 Task: For heading Calibri with Bold.  font size for heading24,  'Change the font style of data to'Bell MT.  and font size to 16,  Change the alignment of both headline & data to Align middle & Align Center.  In the sheet  Financial Tracking Template Workbook Sheetbook
Action: Mouse moved to (103, 101)
Screenshot: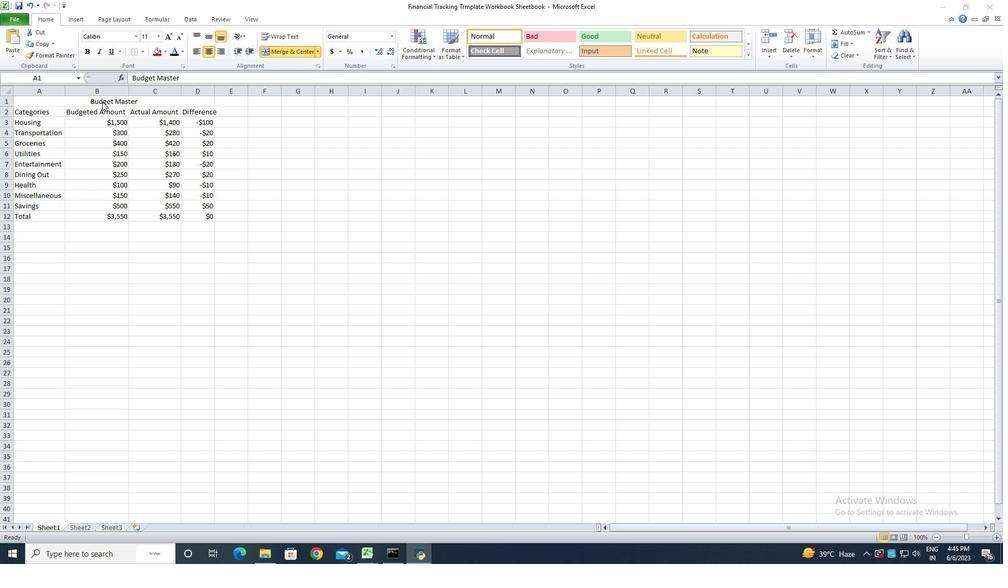 
Action: Mouse pressed left at (103, 101)
Screenshot: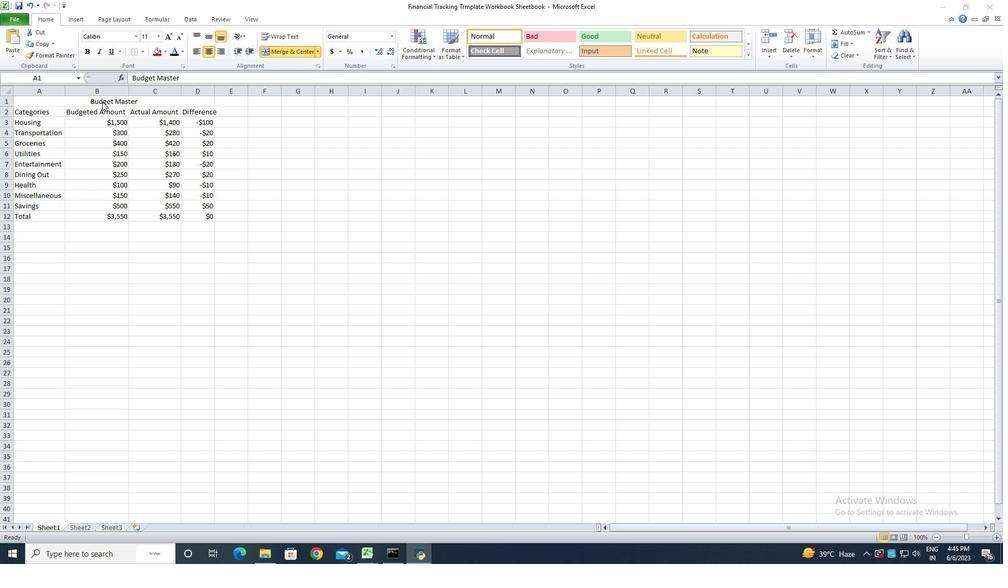 
Action: Mouse moved to (134, 39)
Screenshot: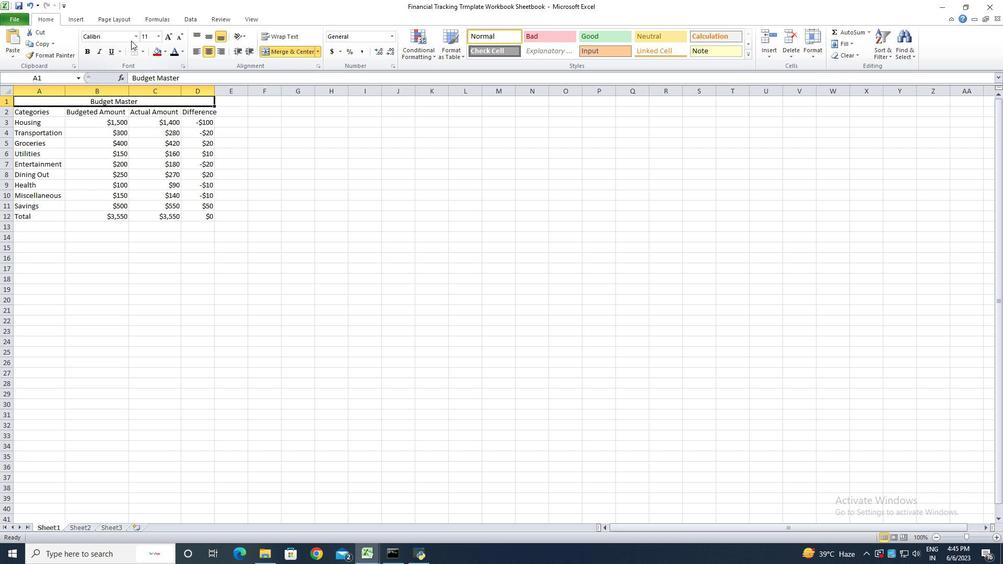 
Action: Mouse pressed left at (134, 39)
Screenshot: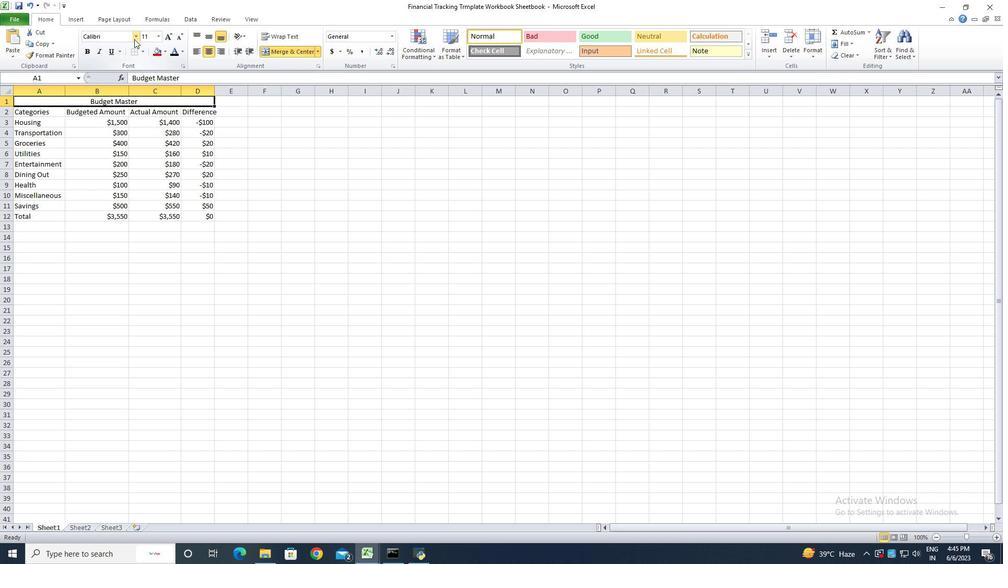
Action: Mouse moved to (124, 73)
Screenshot: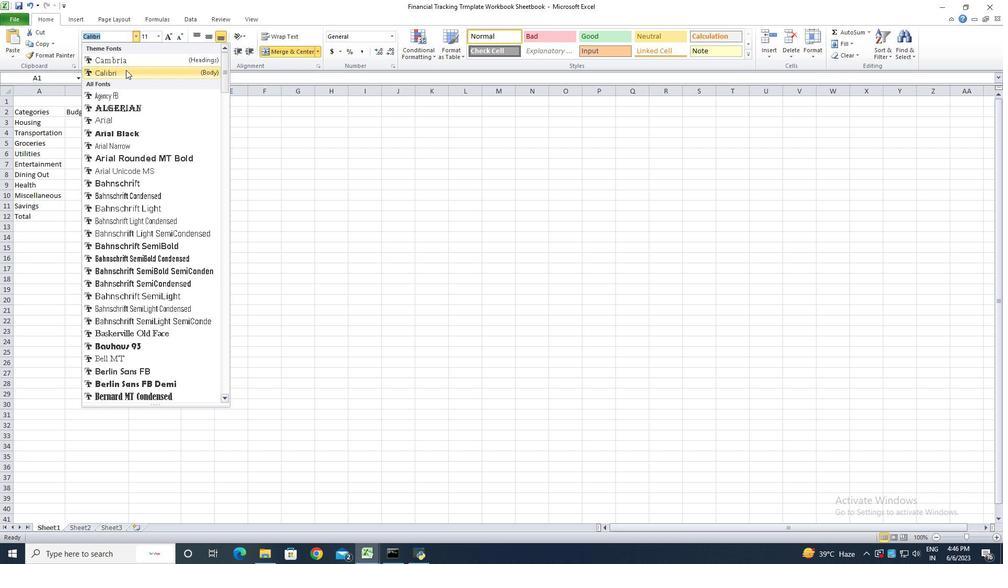 
Action: Mouse pressed left at (124, 73)
Screenshot: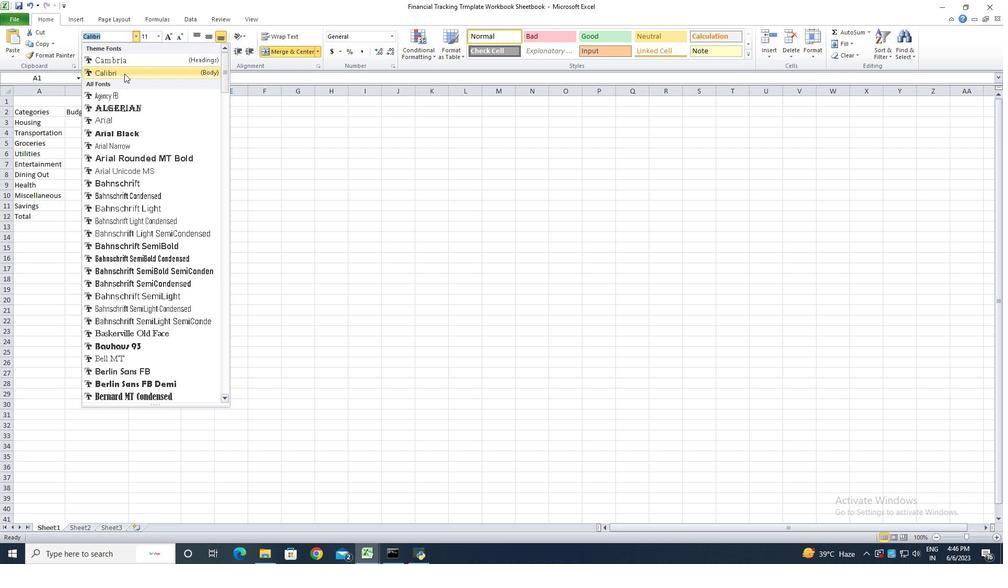 
Action: Mouse moved to (90, 55)
Screenshot: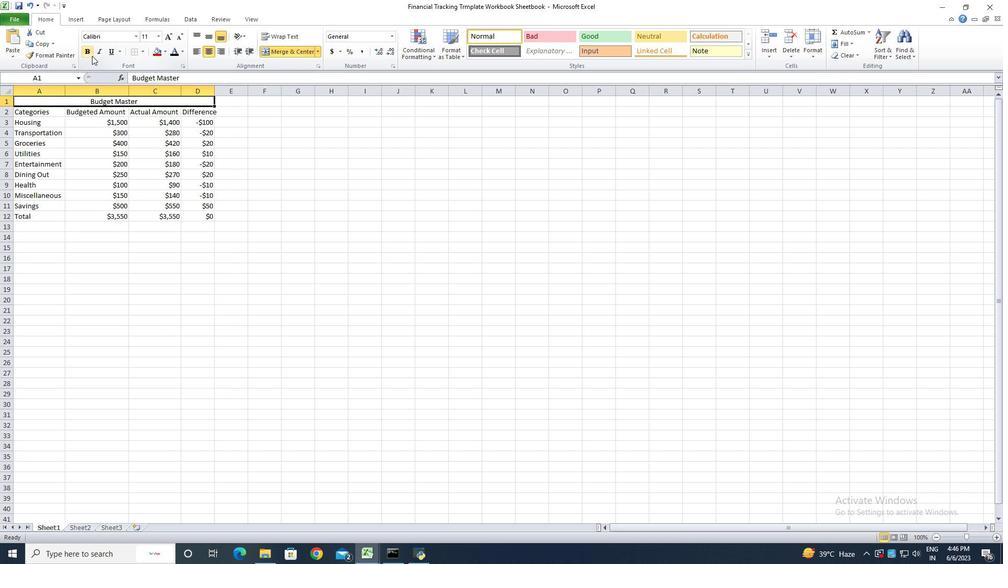 
Action: Mouse pressed left at (90, 55)
Screenshot: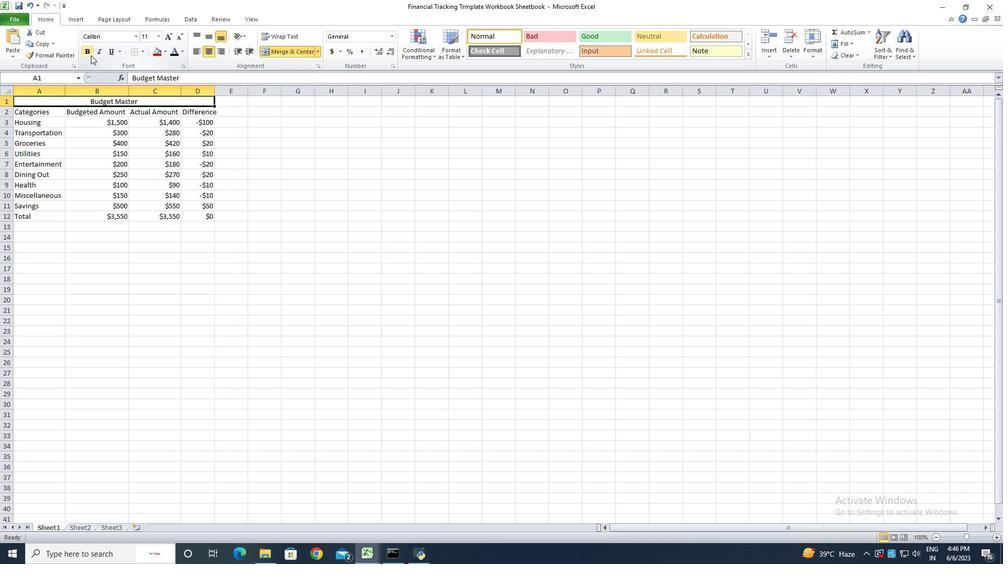 
Action: Mouse moved to (172, 33)
Screenshot: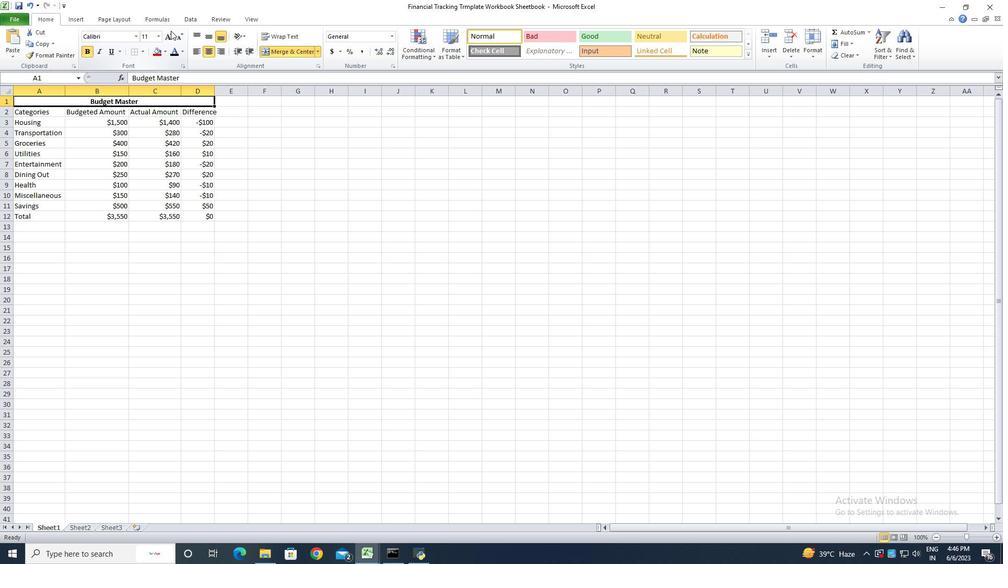 
Action: Mouse pressed left at (172, 33)
Screenshot: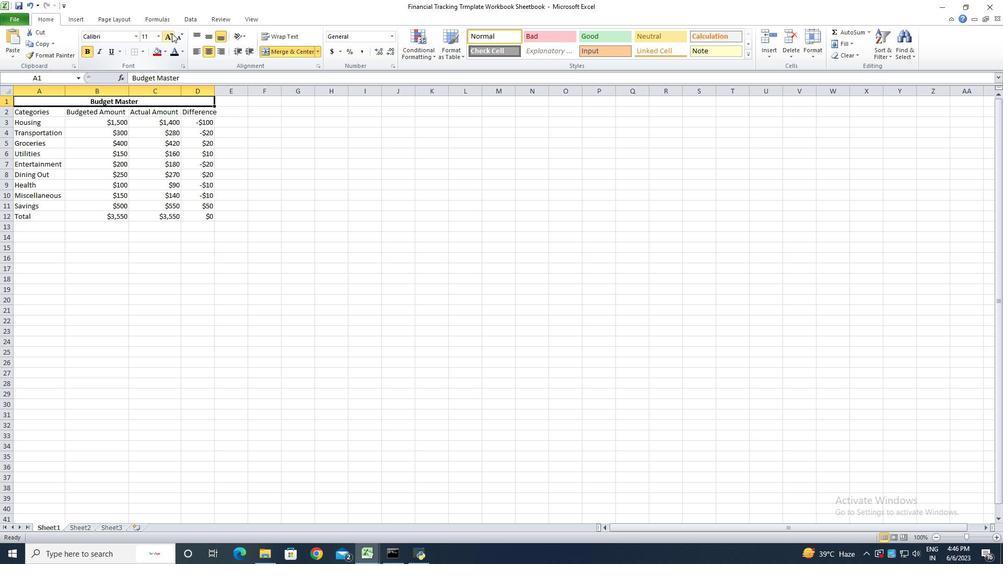 
Action: Mouse pressed left at (172, 33)
Screenshot: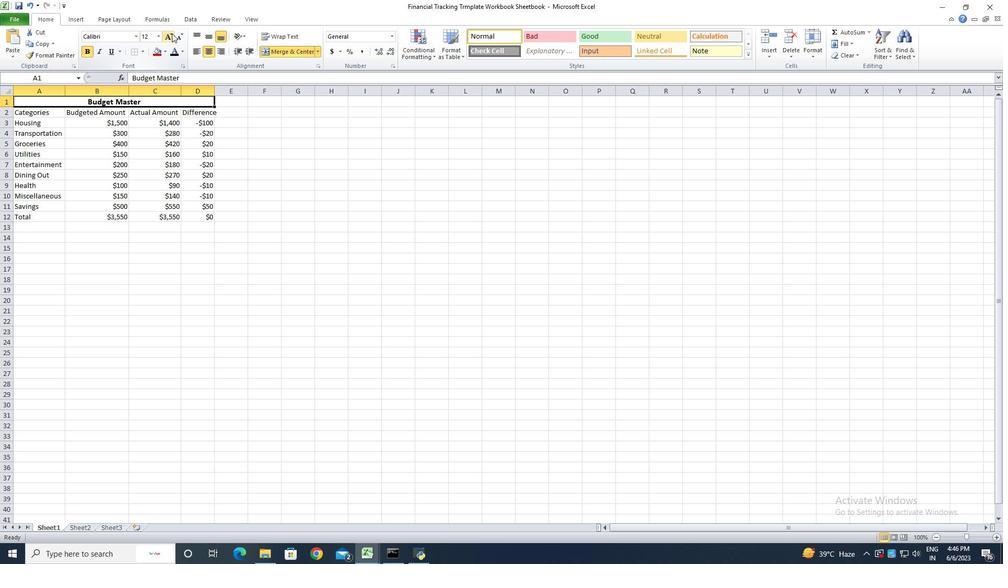 
Action: Mouse pressed left at (172, 33)
Screenshot: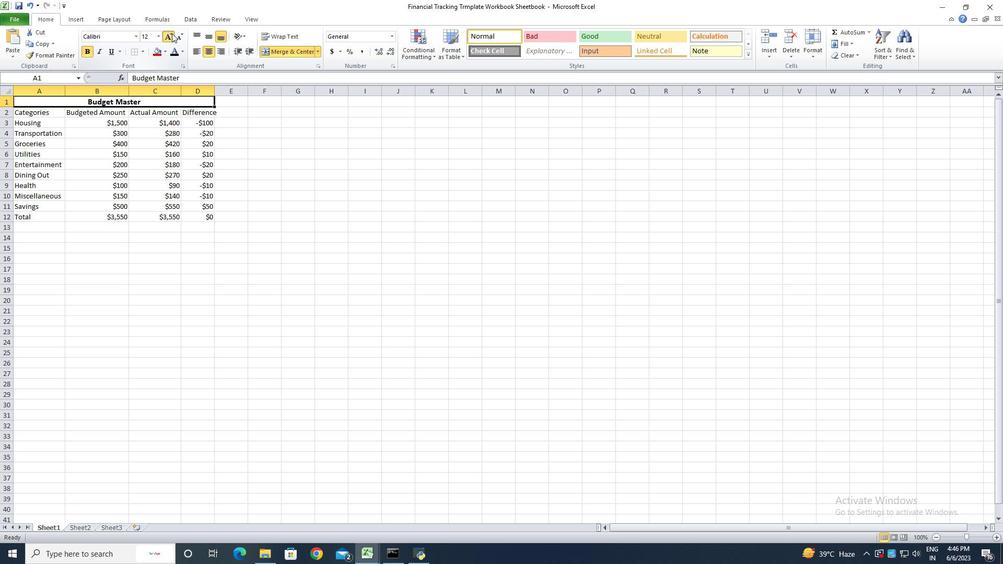 
Action: Mouse pressed left at (172, 33)
Screenshot: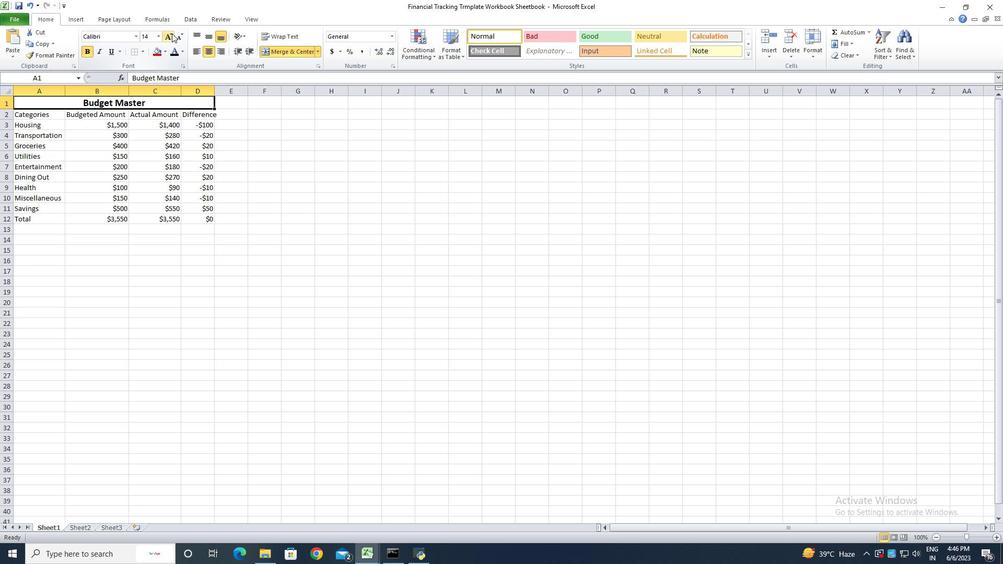 
Action: Mouse pressed left at (172, 33)
Screenshot: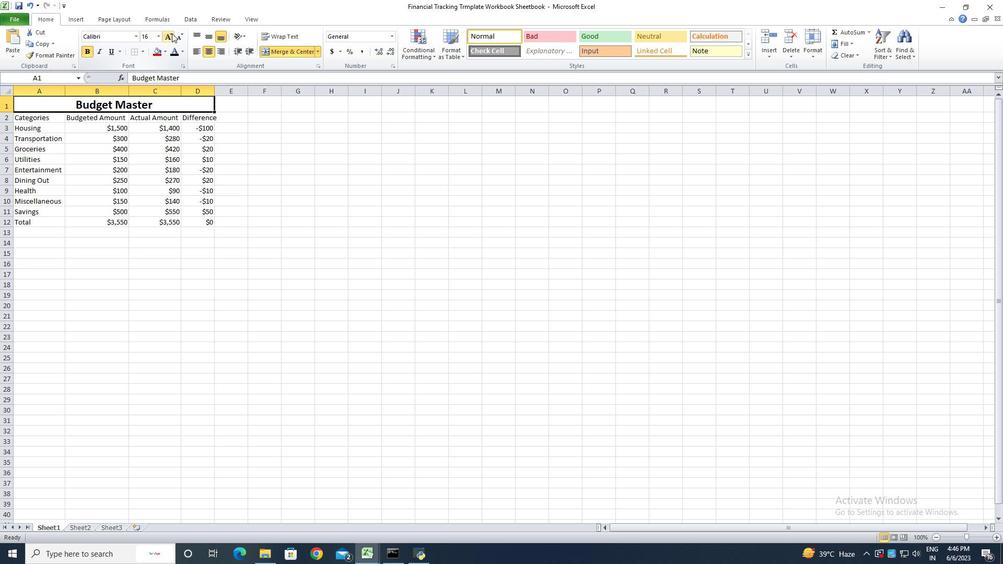 
Action: Mouse pressed left at (172, 33)
Screenshot: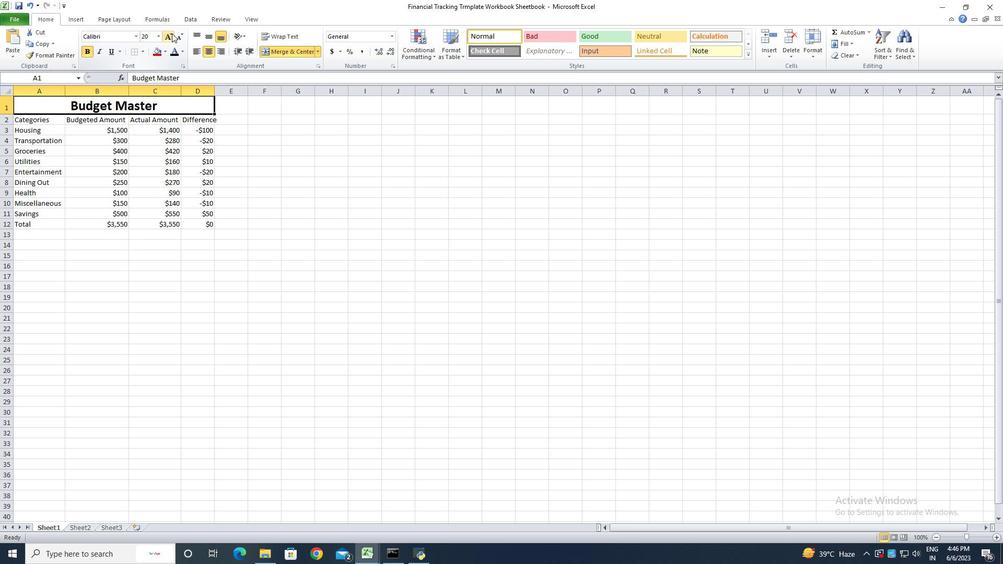 
Action: Mouse pressed left at (172, 33)
Screenshot: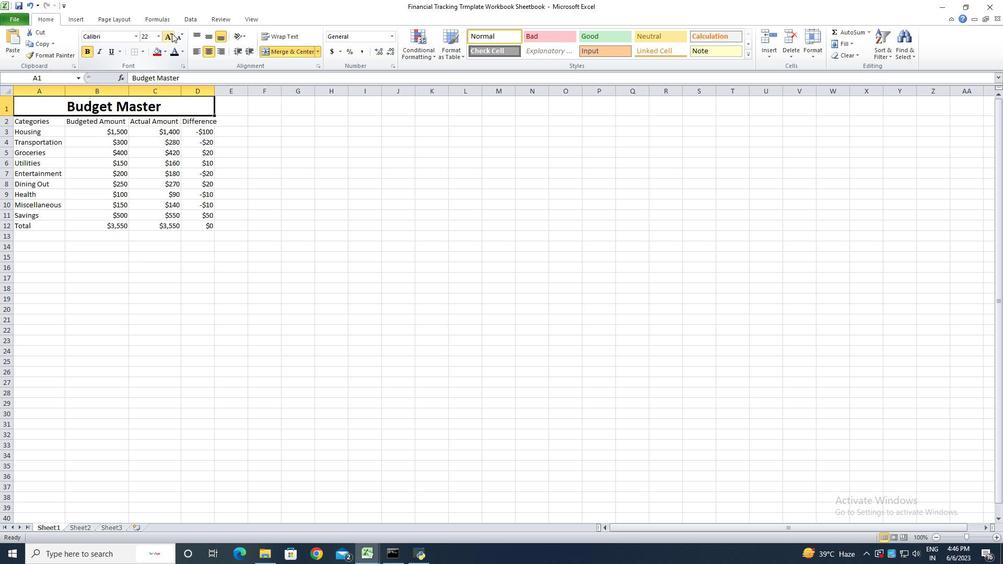 
Action: Mouse moved to (32, 125)
Screenshot: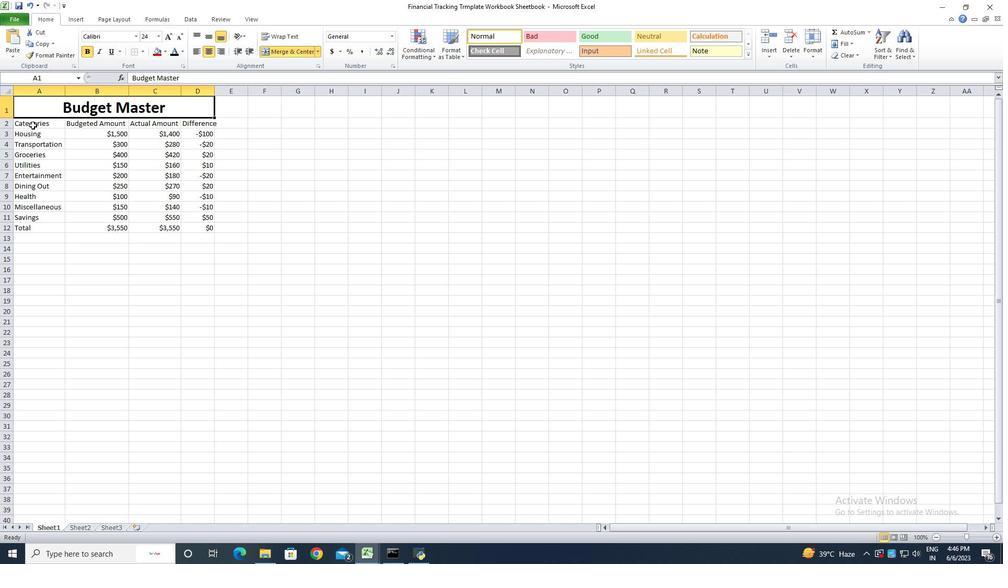 
Action: Mouse pressed left at (32, 125)
Screenshot: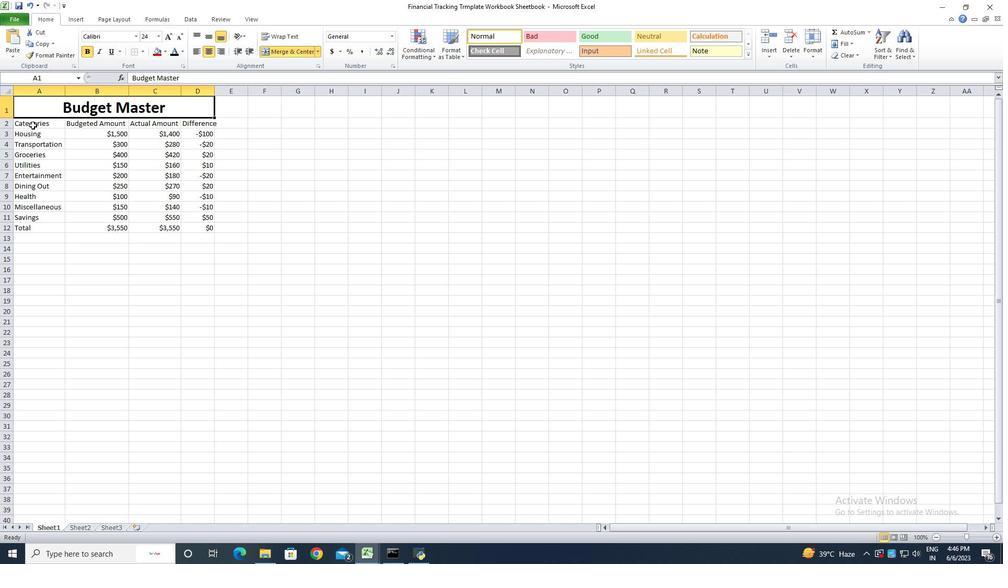 
Action: Mouse moved to (135, 35)
Screenshot: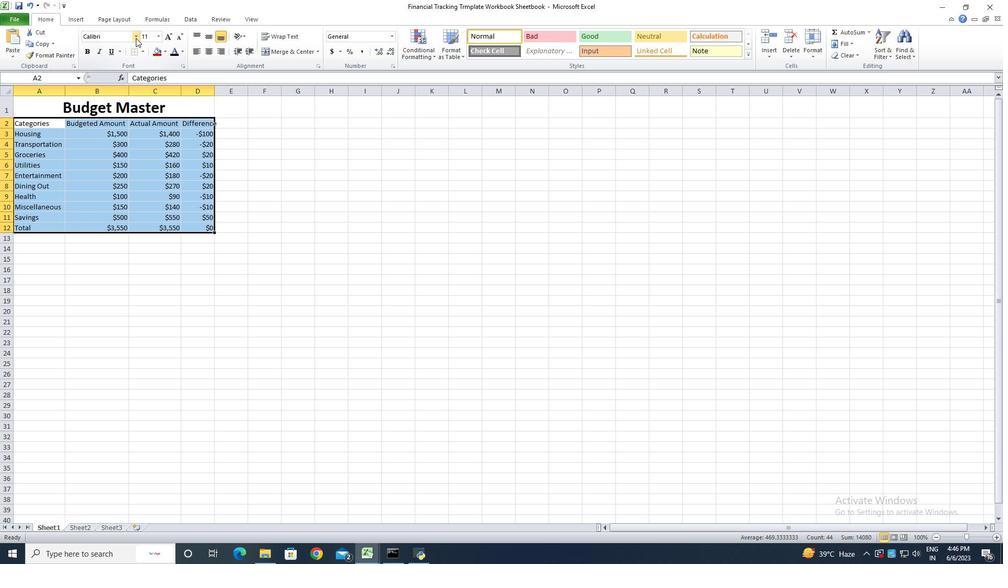 
Action: Mouse pressed left at (135, 35)
Screenshot: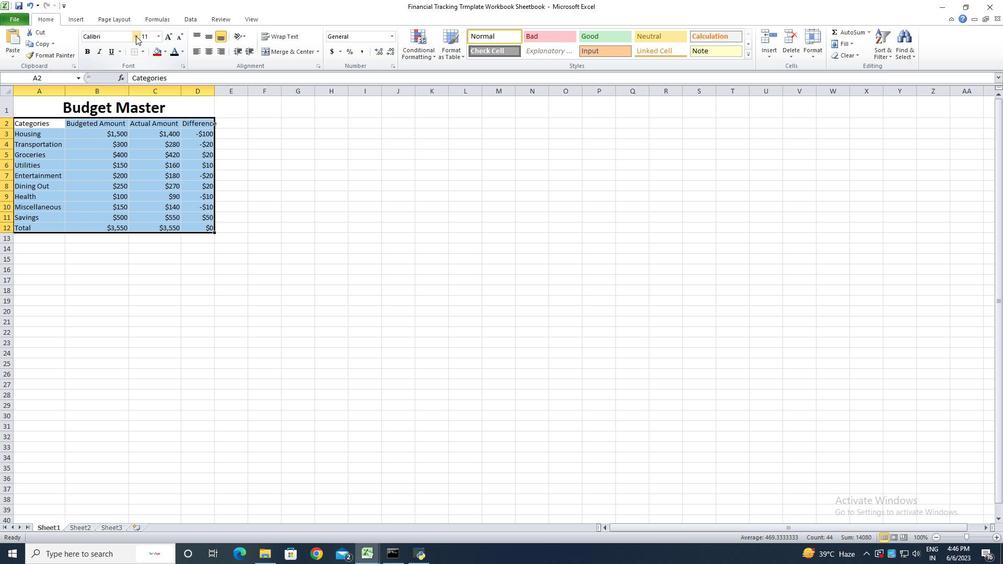 
Action: Mouse moved to (118, 358)
Screenshot: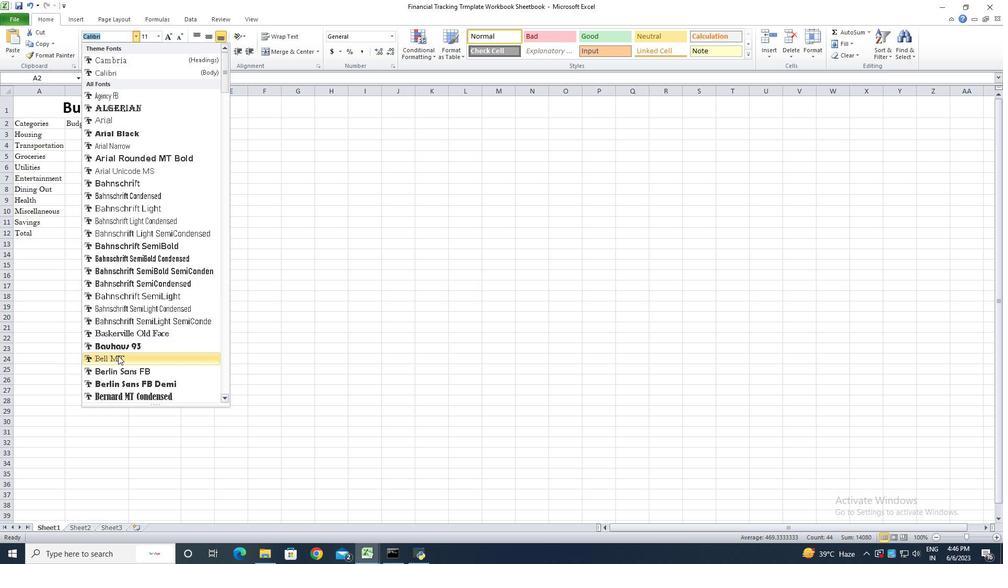 
Action: Mouse pressed left at (118, 358)
Screenshot: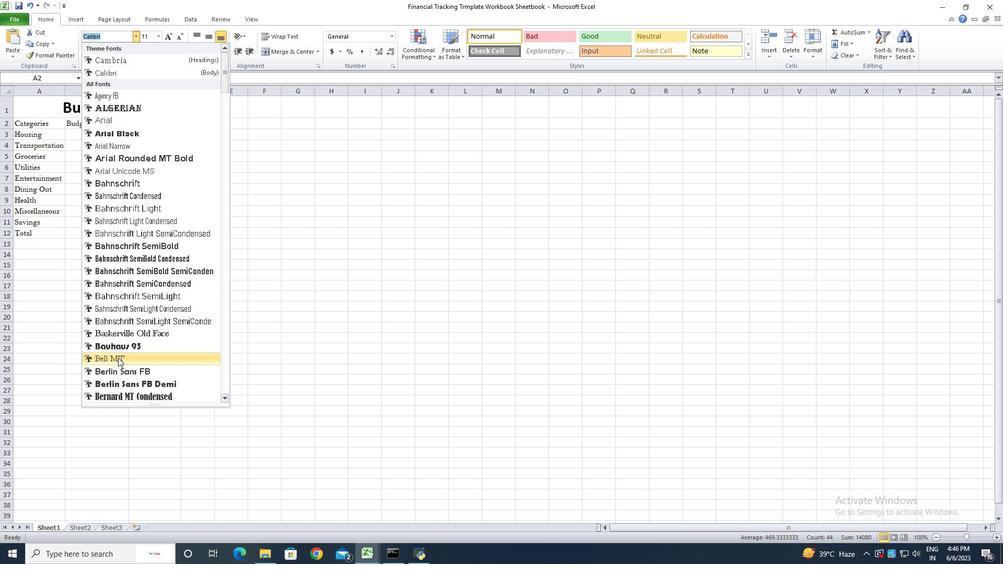 
Action: Mouse moved to (158, 39)
Screenshot: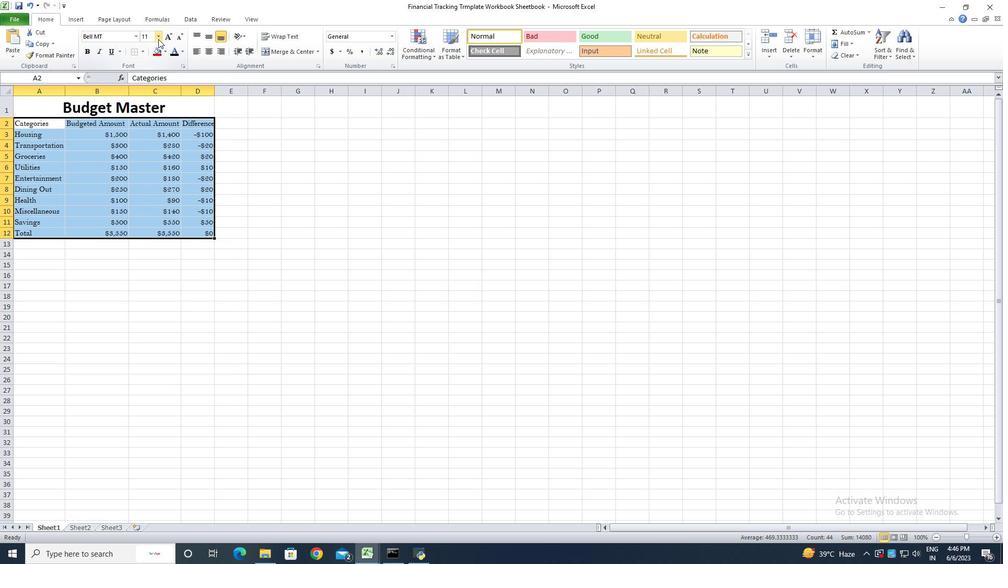 
Action: Mouse pressed left at (158, 39)
Screenshot: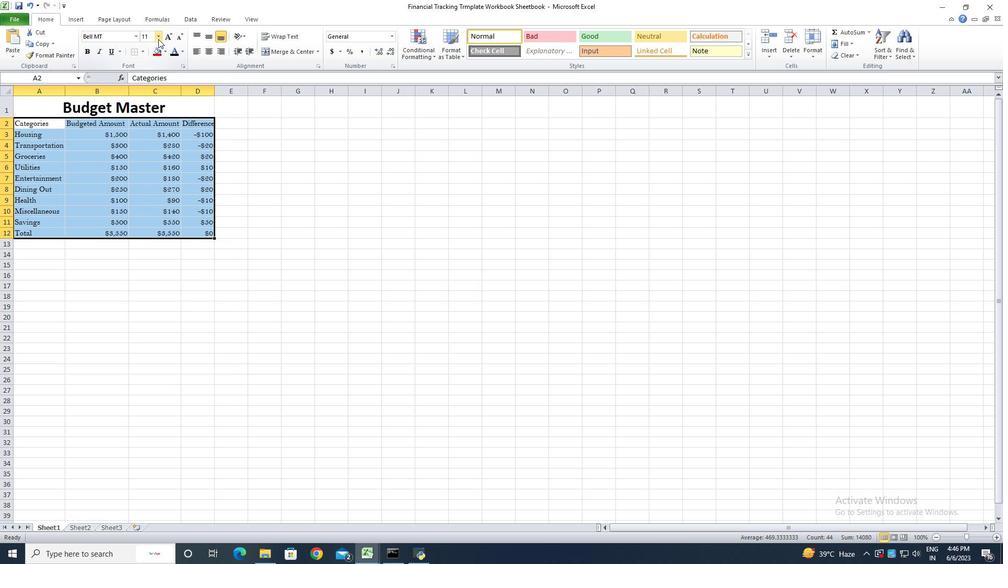 
Action: Mouse pressed left at (158, 39)
Screenshot: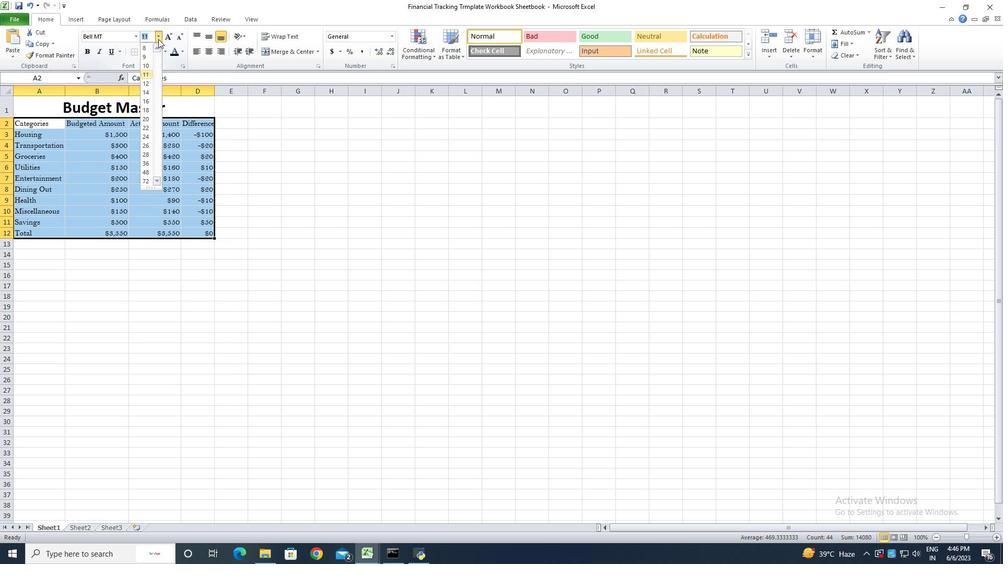
Action: Mouse moved to (166, 36)
Screenshot: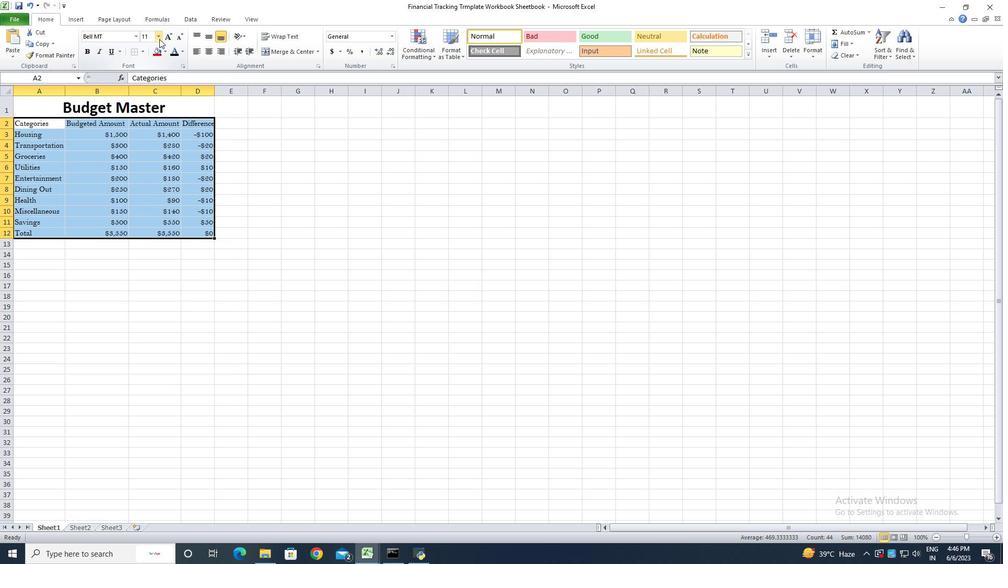 
Action: Mouse pressed left at (166, 36)
Screenshot: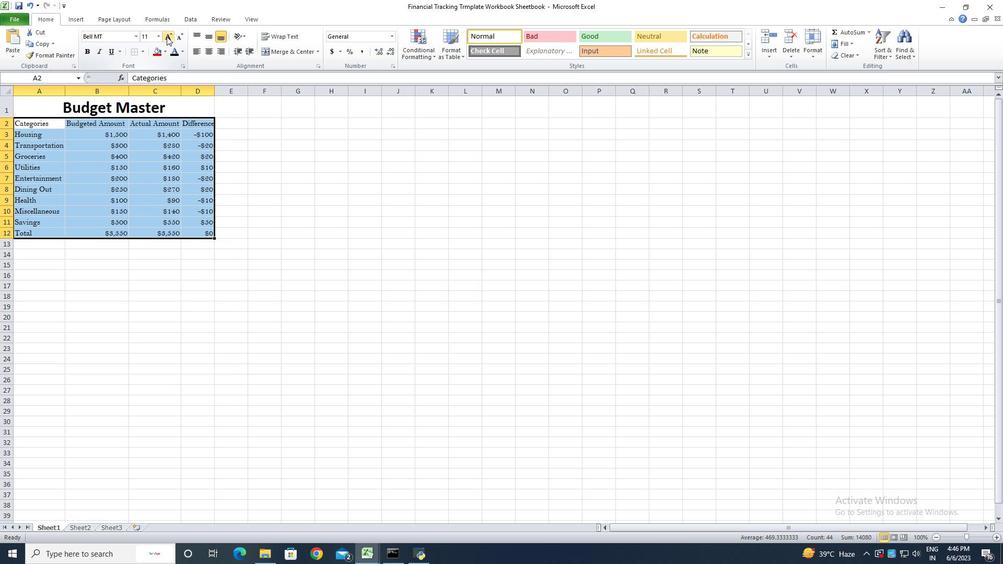 
Action: Mouse pressed left at (166, 36)
Screenshot: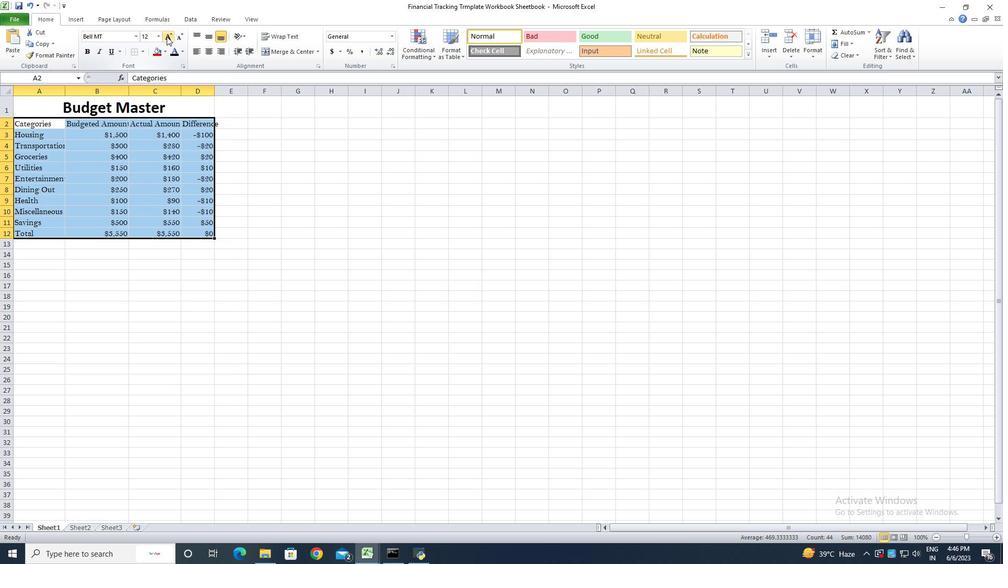 
Action: Mouse pressed left at (166, 36)
Screenshot: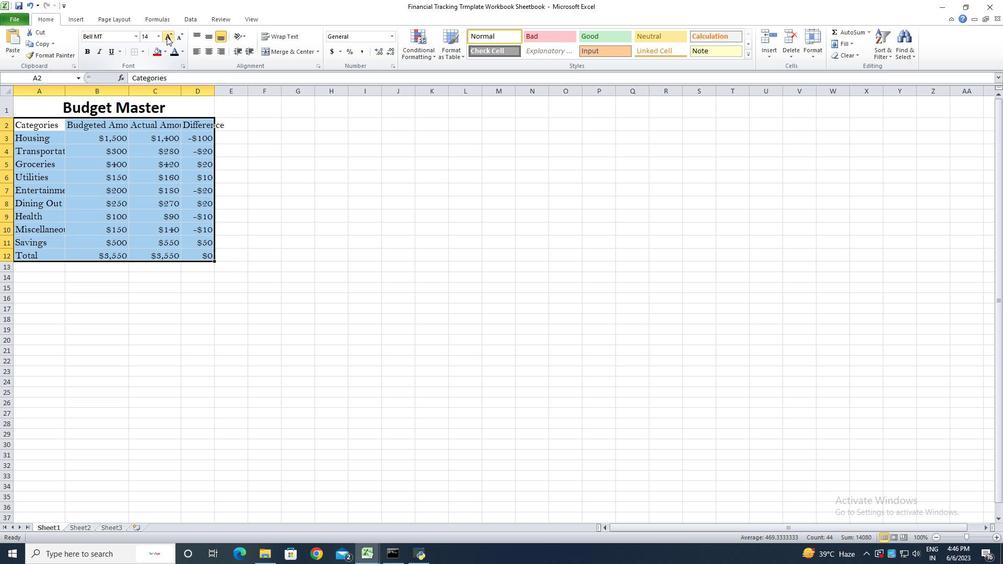 
Action: Mouse moved to (37, 343)
Screenshot: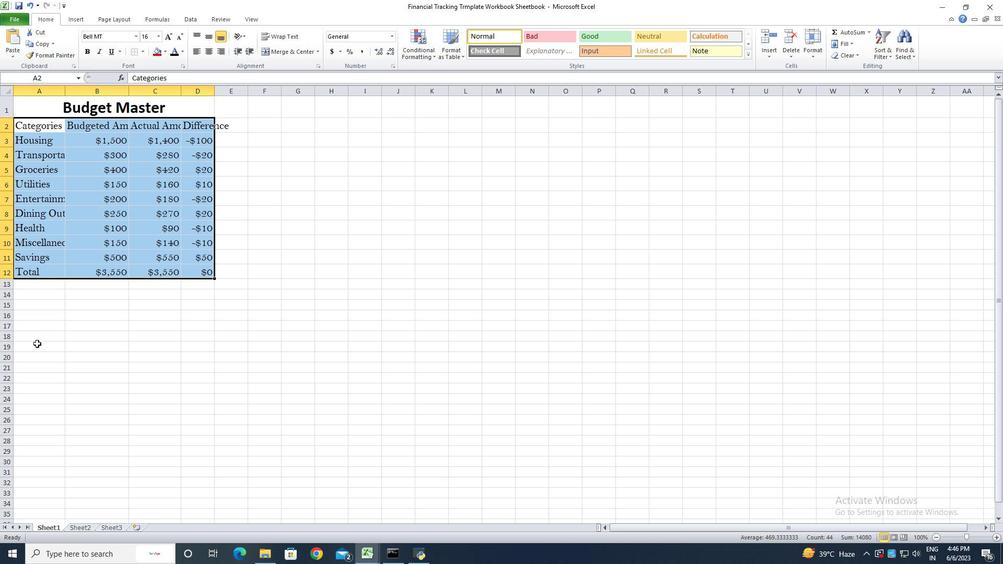 
Action: Mouse pressed left at (37, 343)
Screenshot: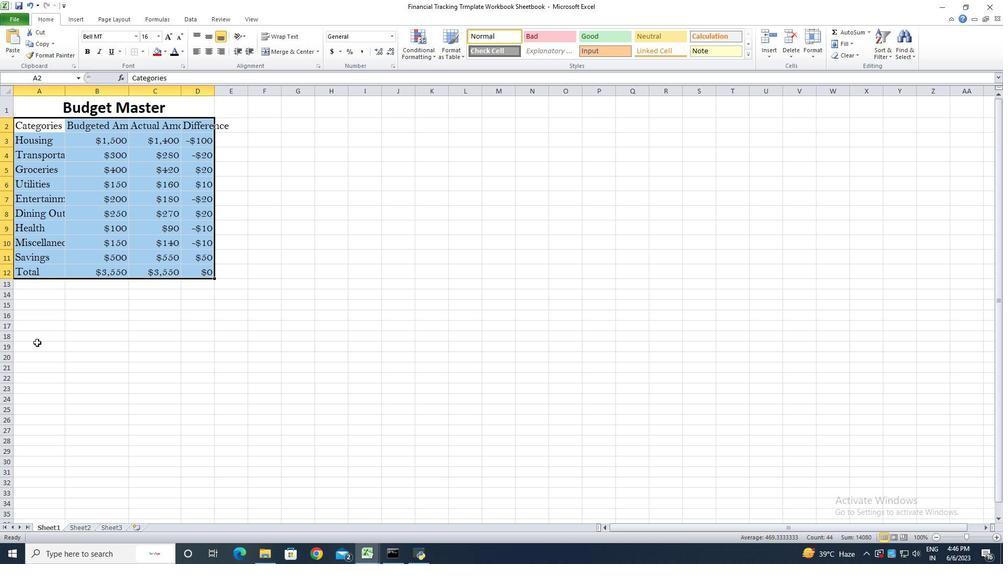 
Action: Mouse moved to (47, 106)
Screenshot: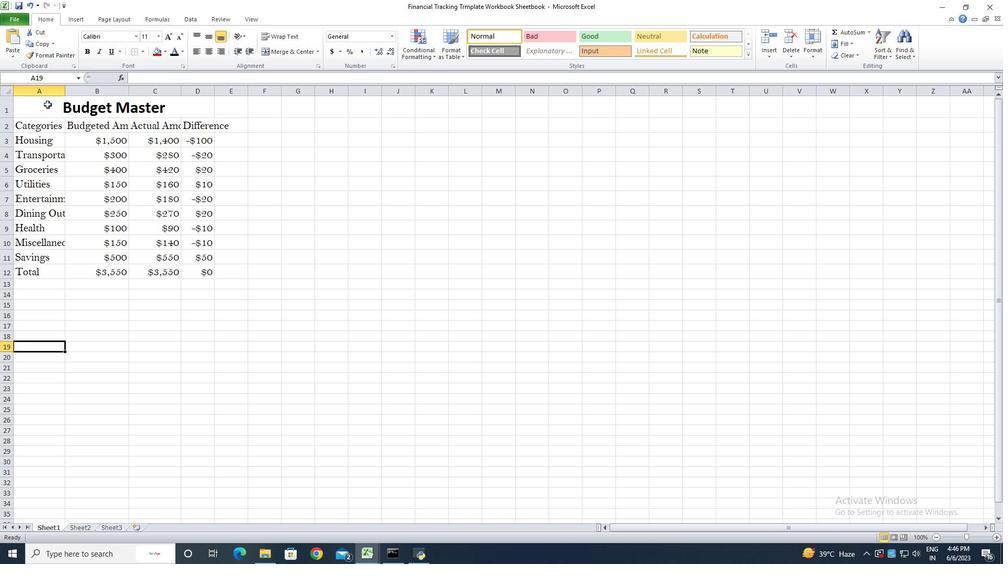 
Action: Mouse pressed left at (47, 106)
Screenshot: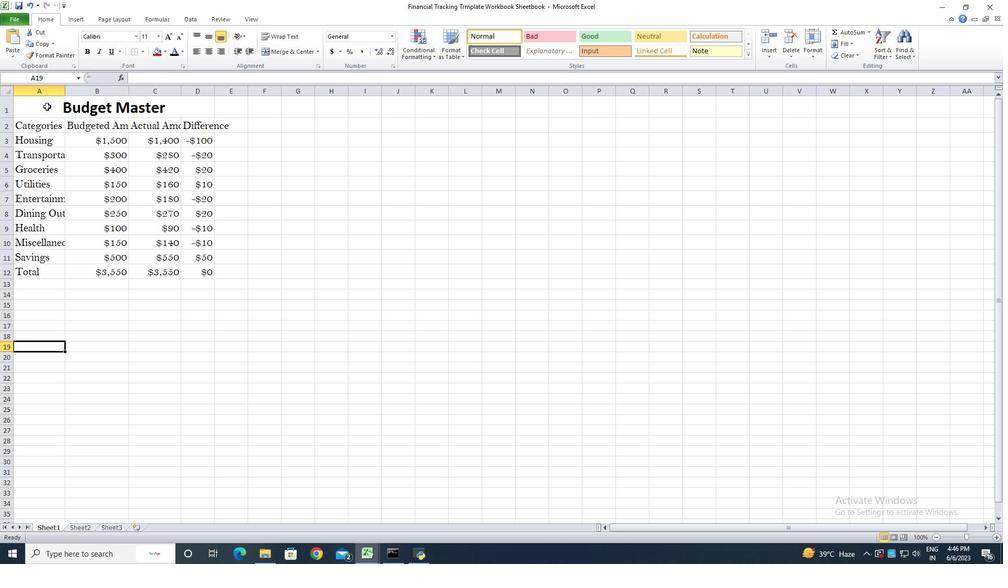 
Action: Mouse moved to (208, 35)
Screenshot: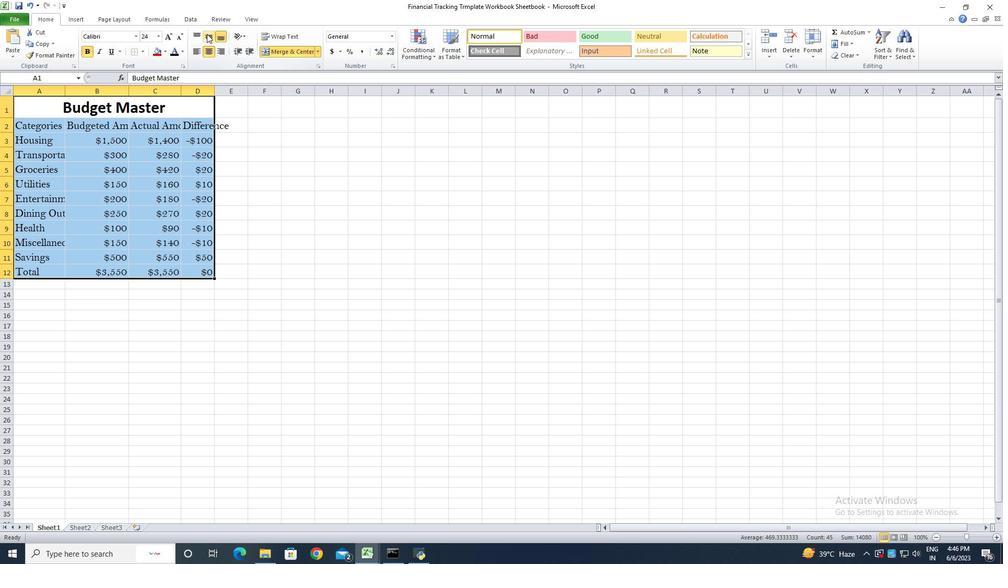 
Action: Mouse pressed left at (208, 35)
Screenshot: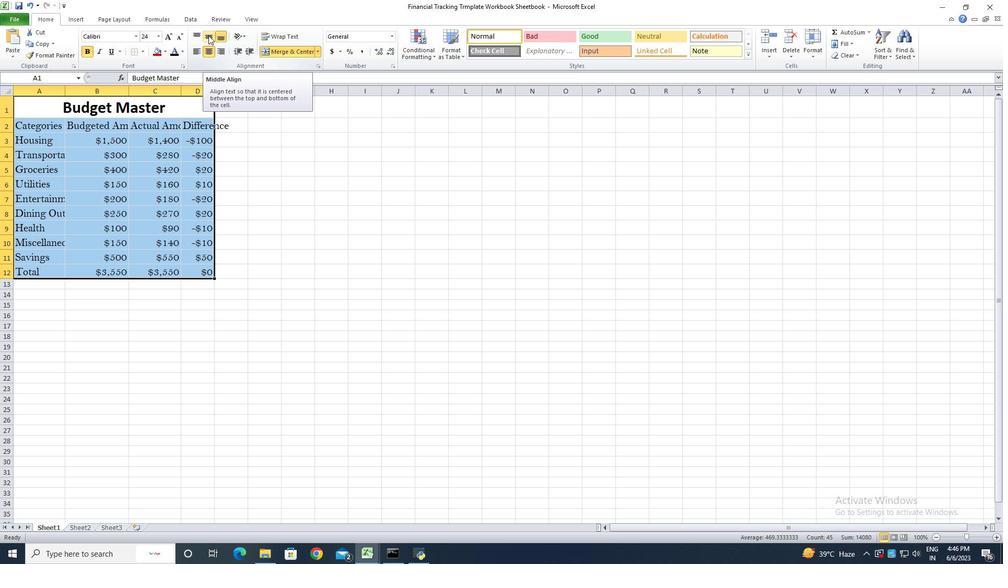 
Action: Mouse moved to (208, 53)
Screenshot: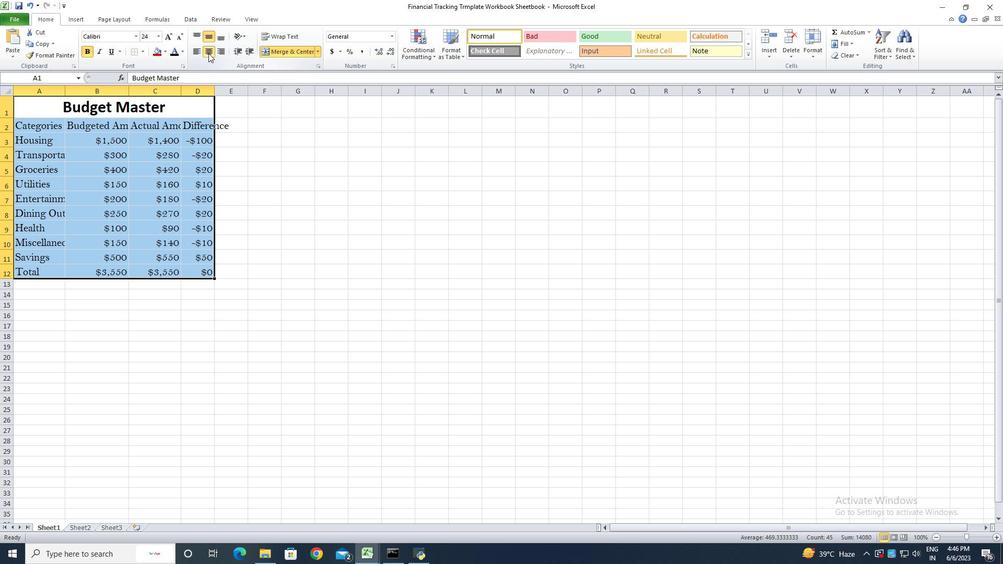 
Action: Mouse pressed left at (208, 53)
Screenshot: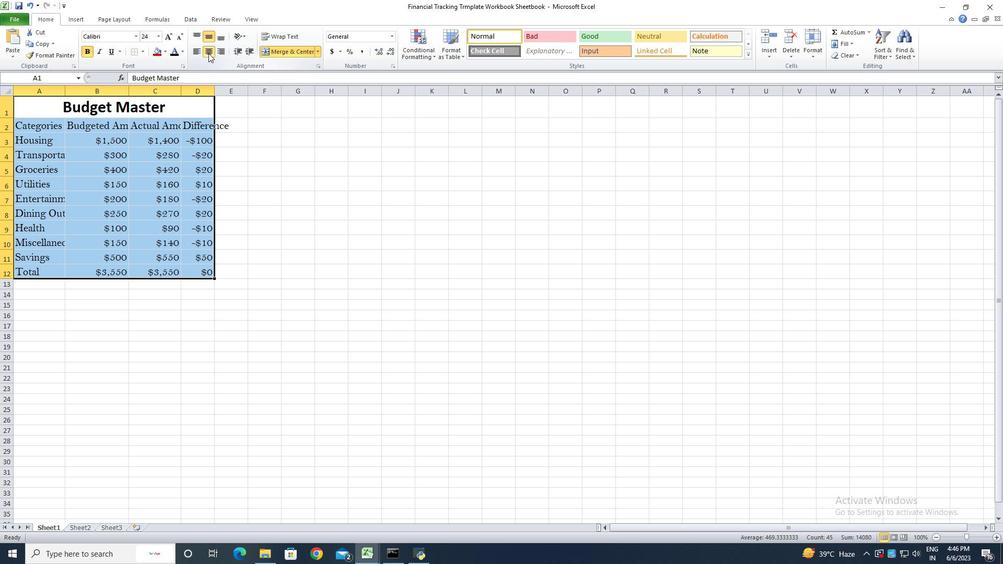 
Action: Mouse pressed left at (208, 53)
Screenshot: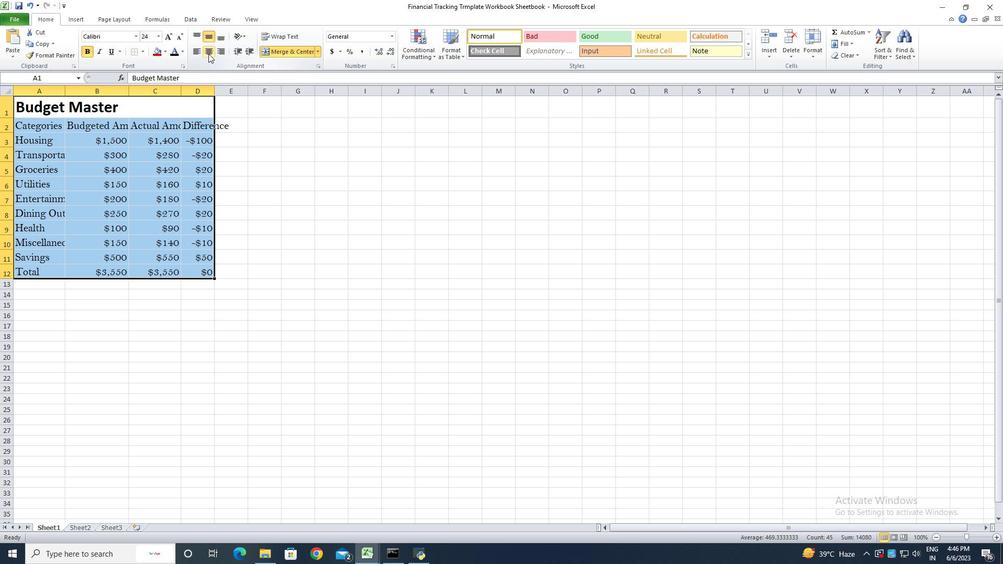 
Action: Mouse moved to (65, 93)
Screenshot: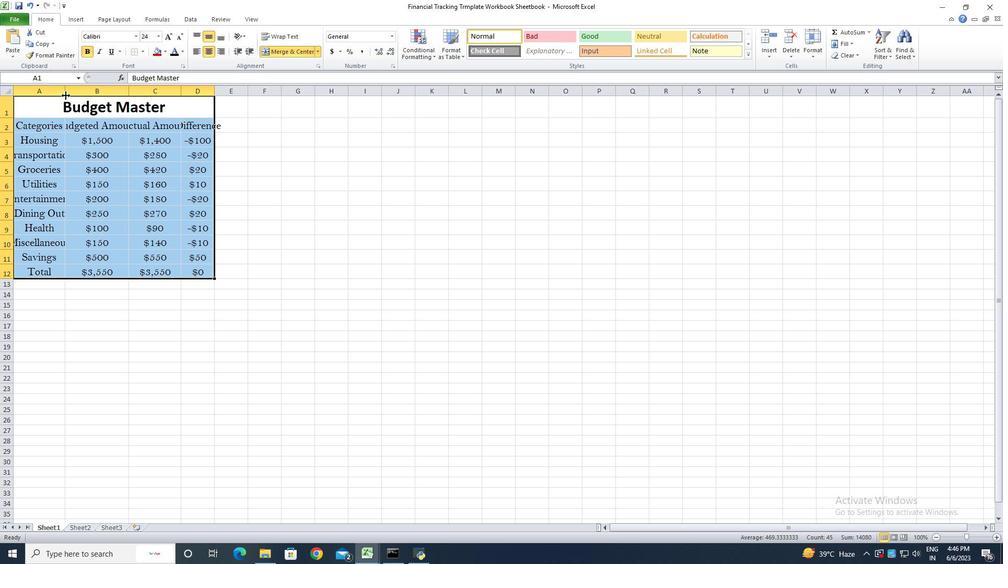 
Action: Mouse pressed left at (65, 93)
Screenshot: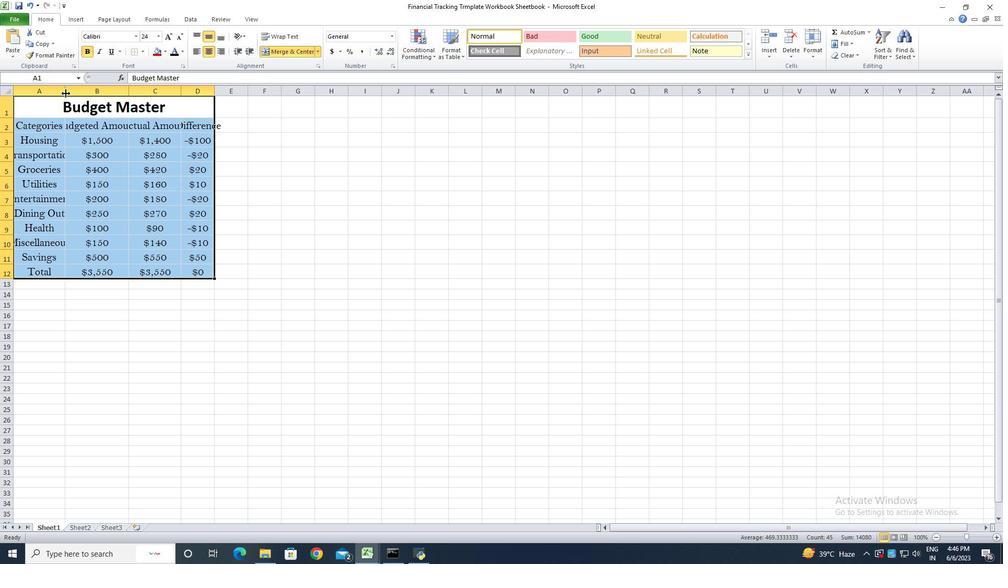 
Action: Mouse pressed left at (65, 93)
Screenshot: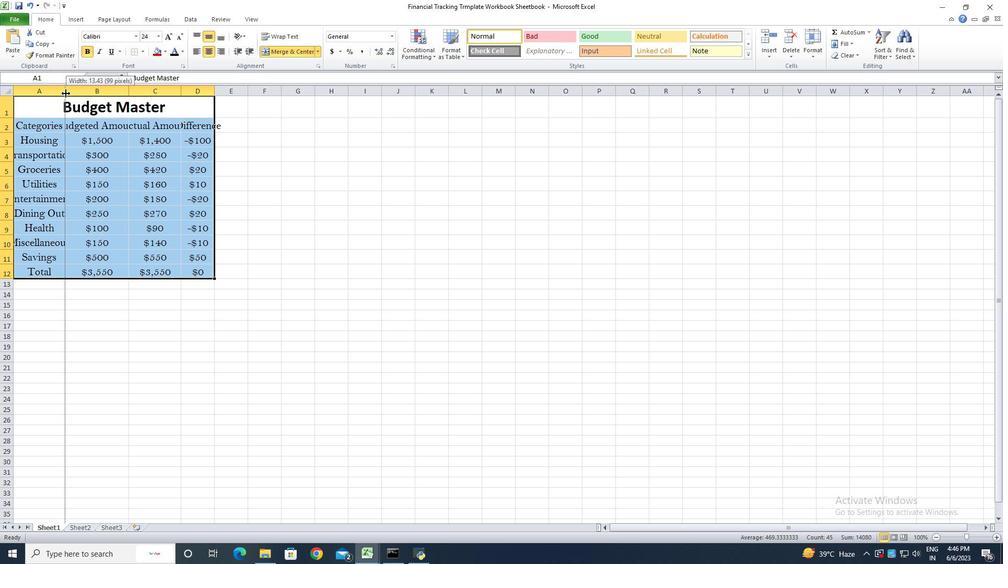 
Action: Mouse moved to (149, 92)
Screenshot: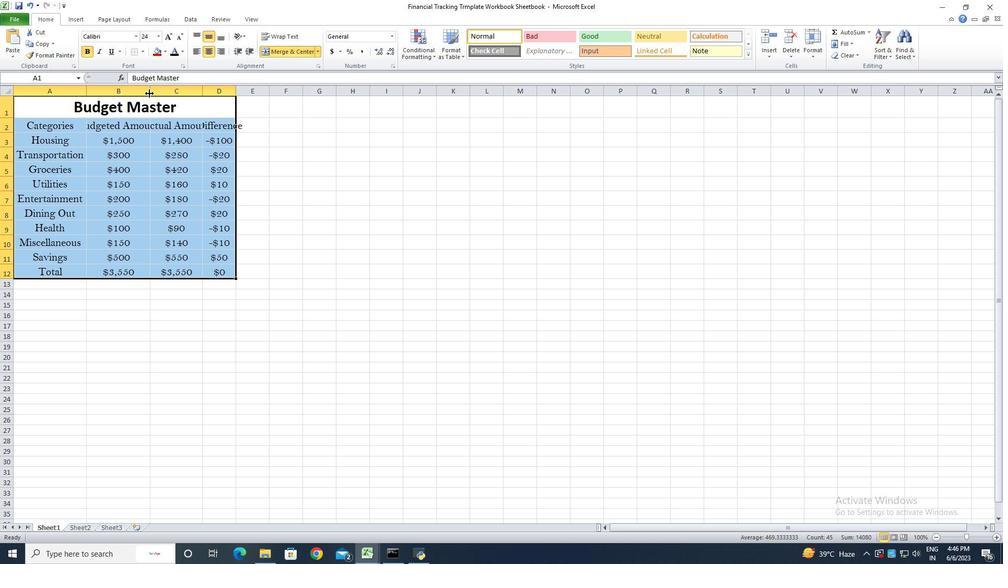 
Action: Mouse pressed left at (149, 92)
Screenshot: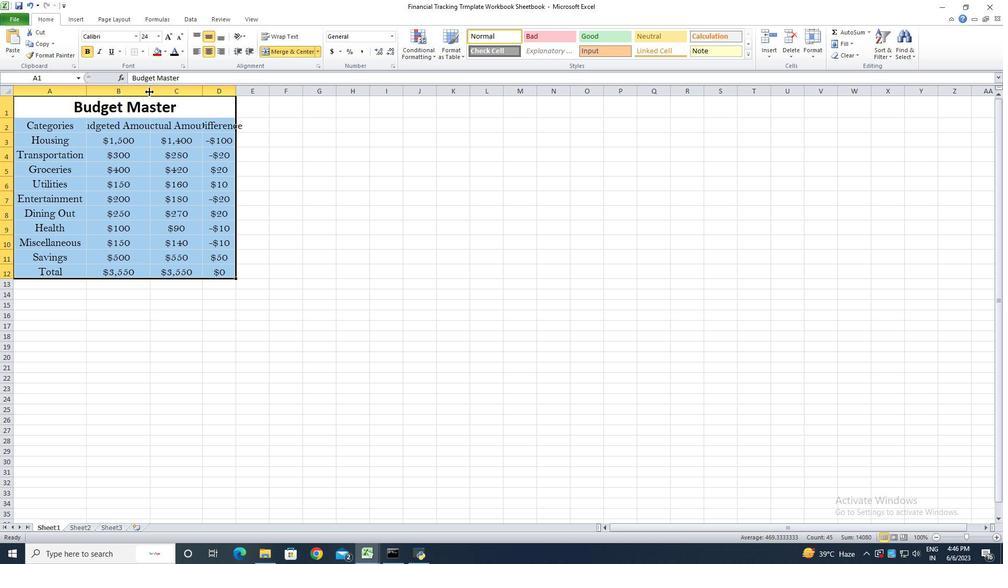 
Action: Mouse pressed left at (149, 92)
Screenshot: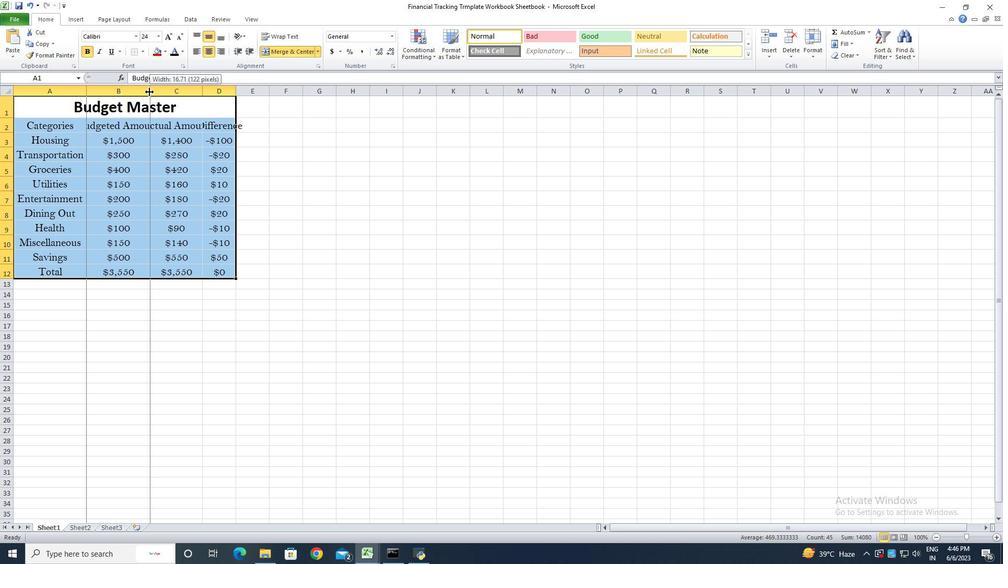 
Action: Mouse moved to (226, 93)
Screenshot: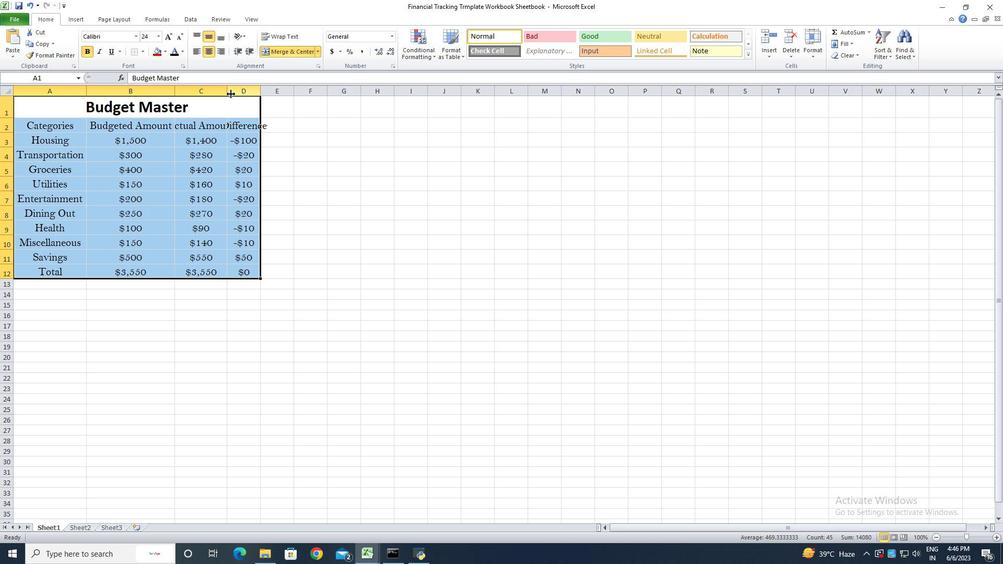 
Action: Mouse pressed left at (226, 93)
Screenshot: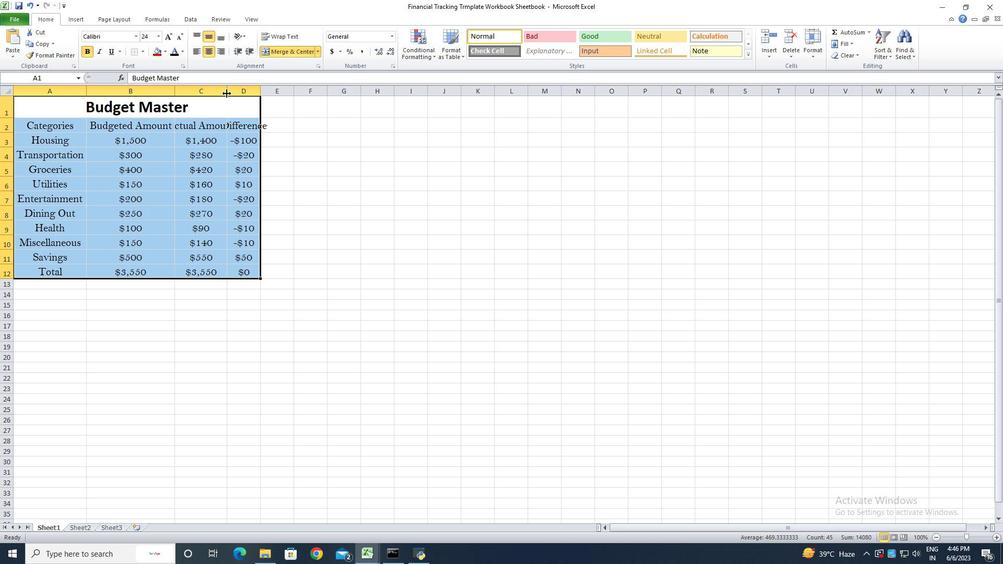 
Action: Mouse pressed left at (226, 93)
Screenshot: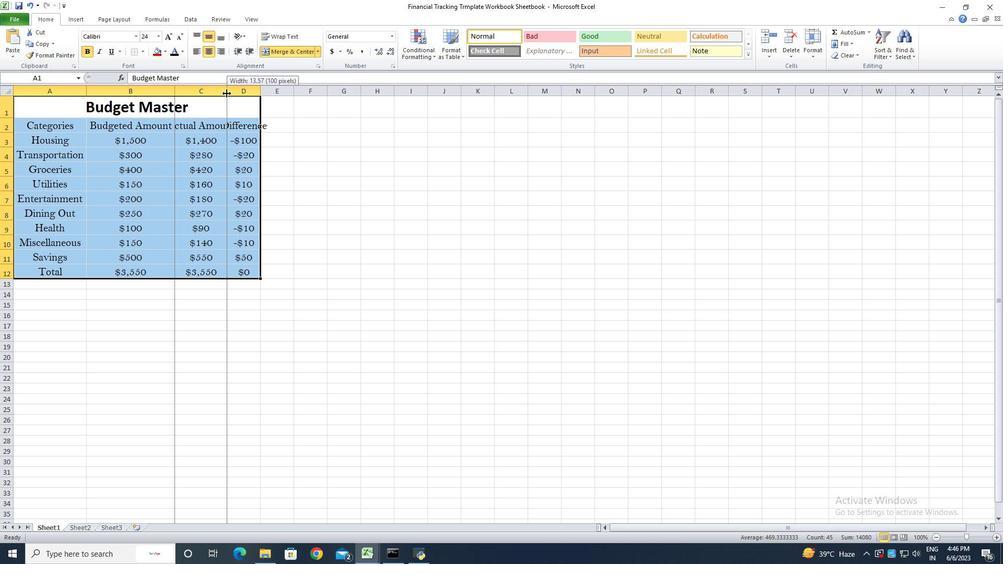 
Action: Mouse moved to (280, 89)
Screenshot: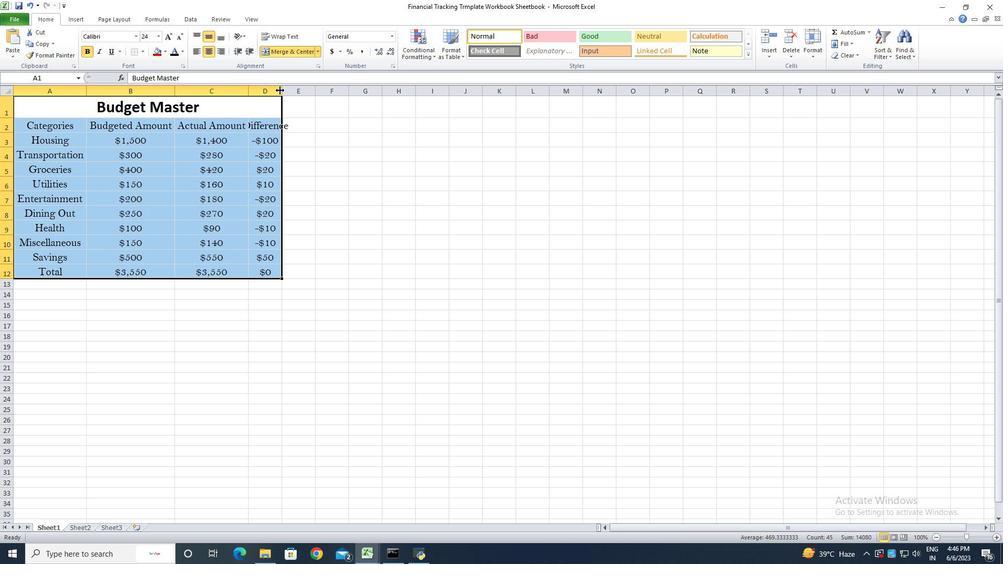 
Action: Mouse pressed left at (280, 89)
Screenshot: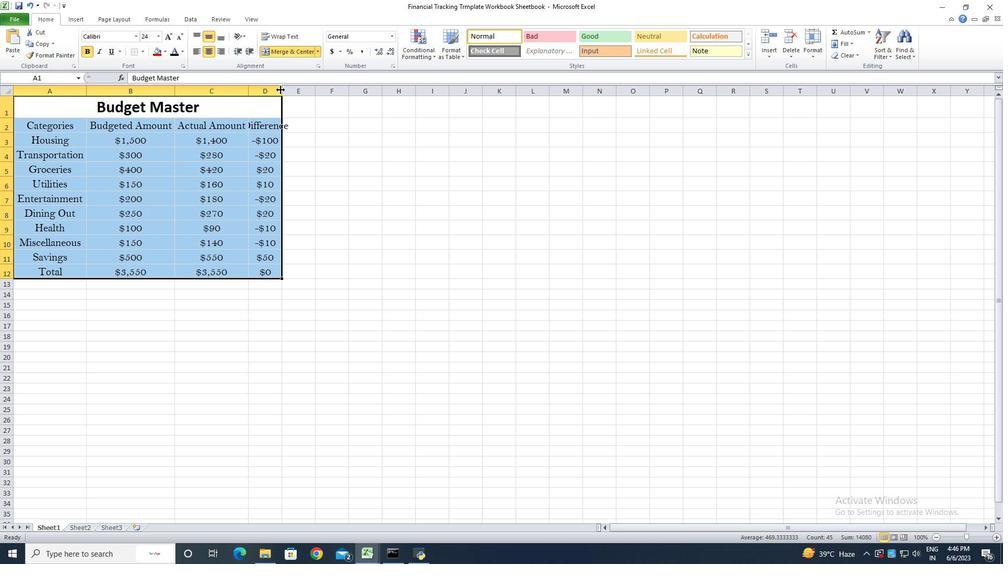 
Action: Mouse pressed left at (280, 89)
Screenshot: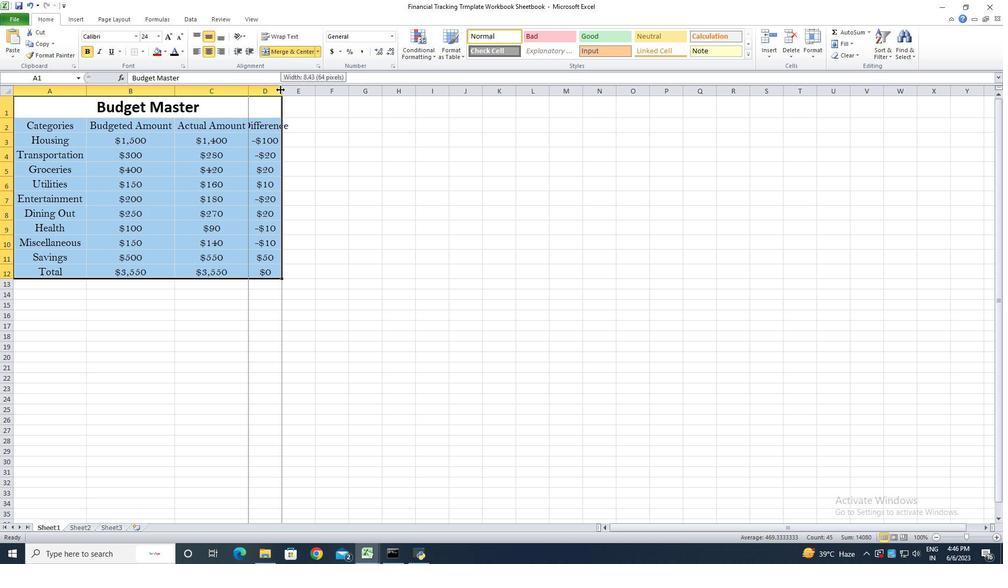 
Action: Mouse moved to (276, 323)
Screenshot: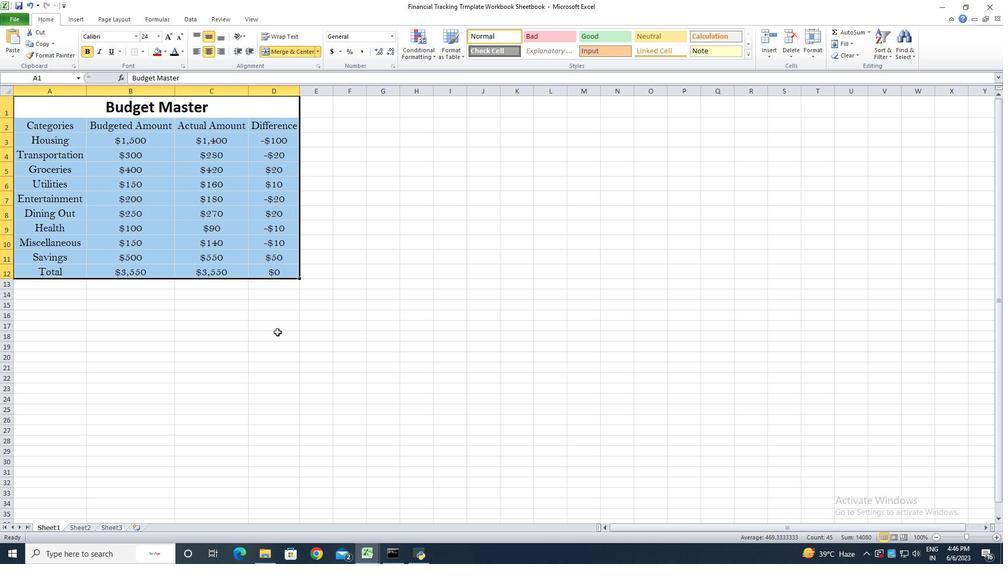 
Action: Mouse pressed left at (276, 323)
Screenshot: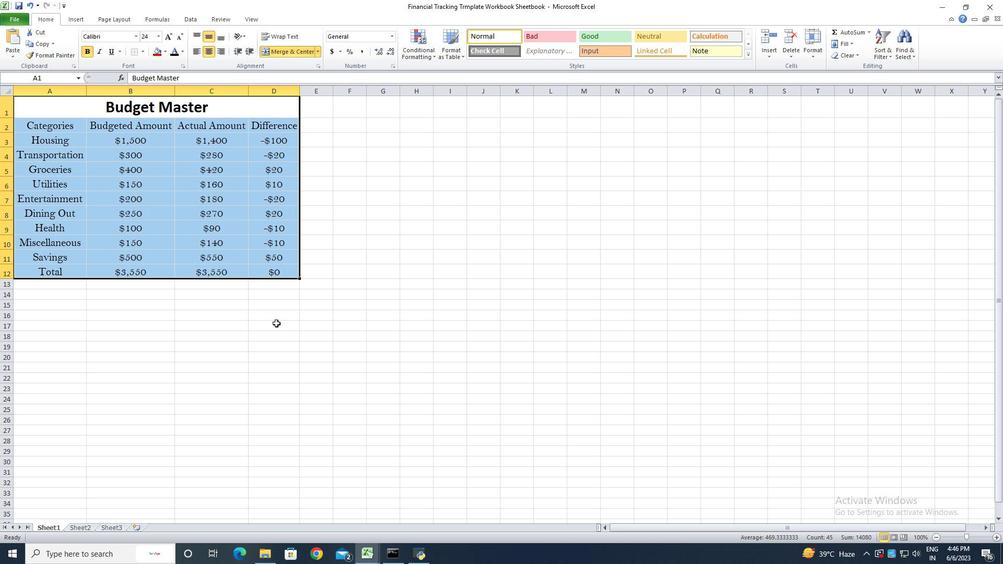 
Action: Key pressed ctrl+S<'\x13'>
Screenshot: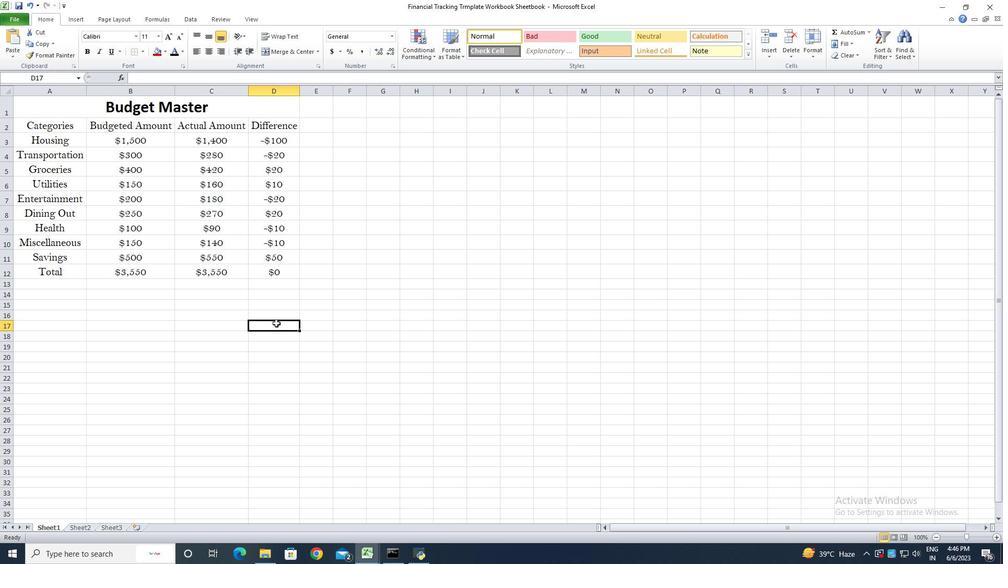 
